 Task: Print the page with background graphics.
Action: Mouse moved to (40, 117)
Screenshot: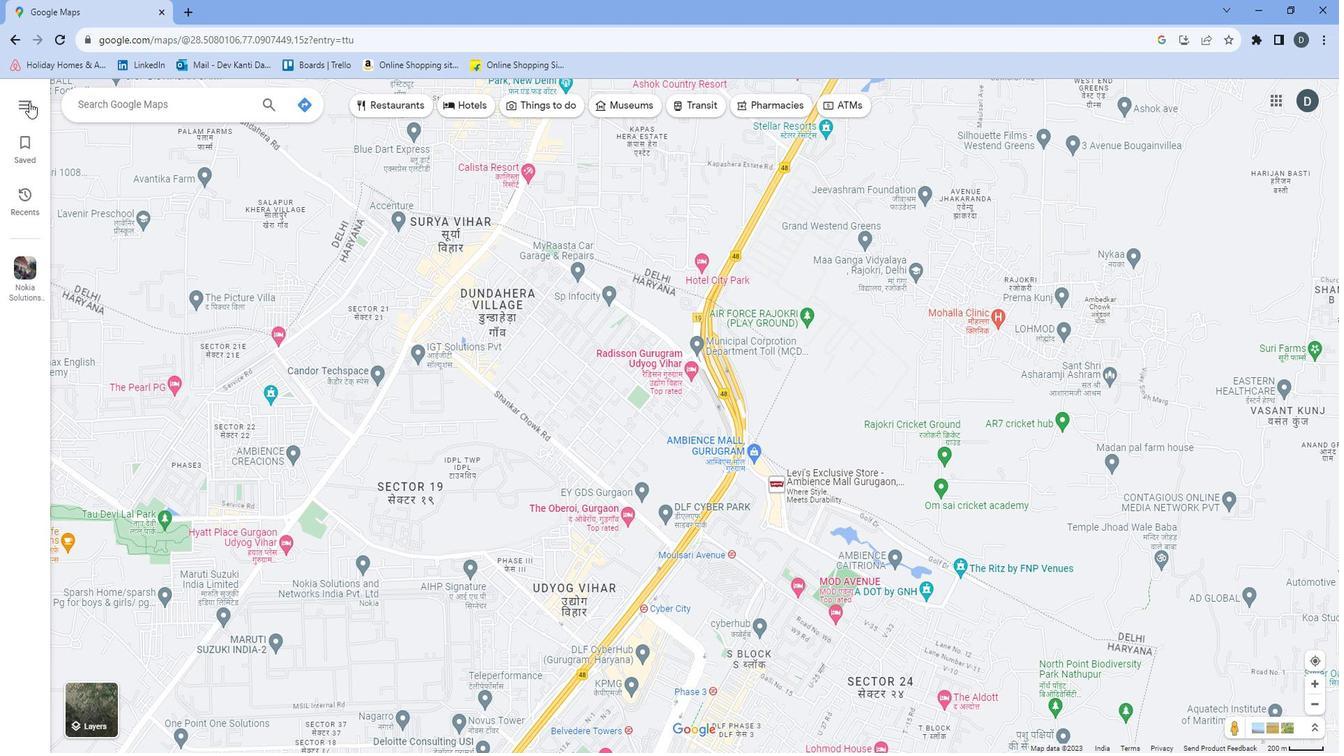 
Action: Mouse pressed left at (40, 117)
Screenshot: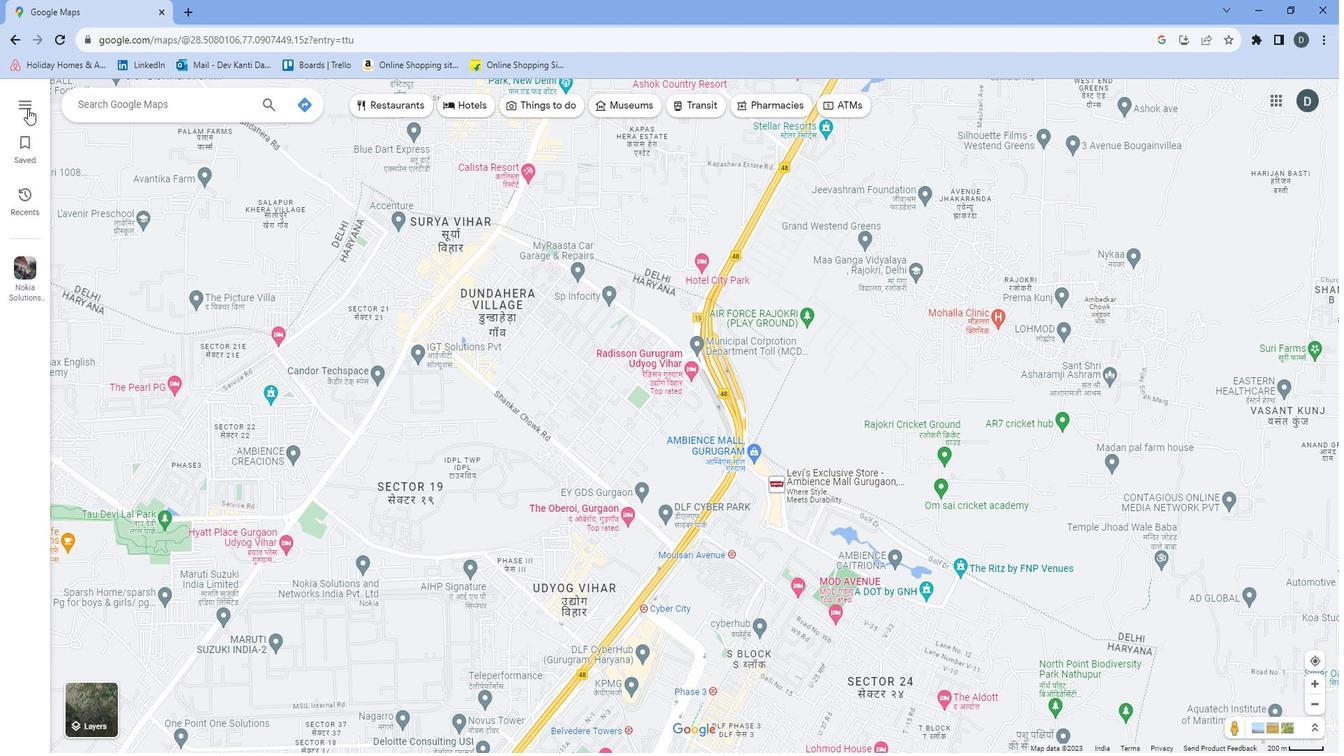 
Action: Mouse moved to (72, 369)
Screenshot: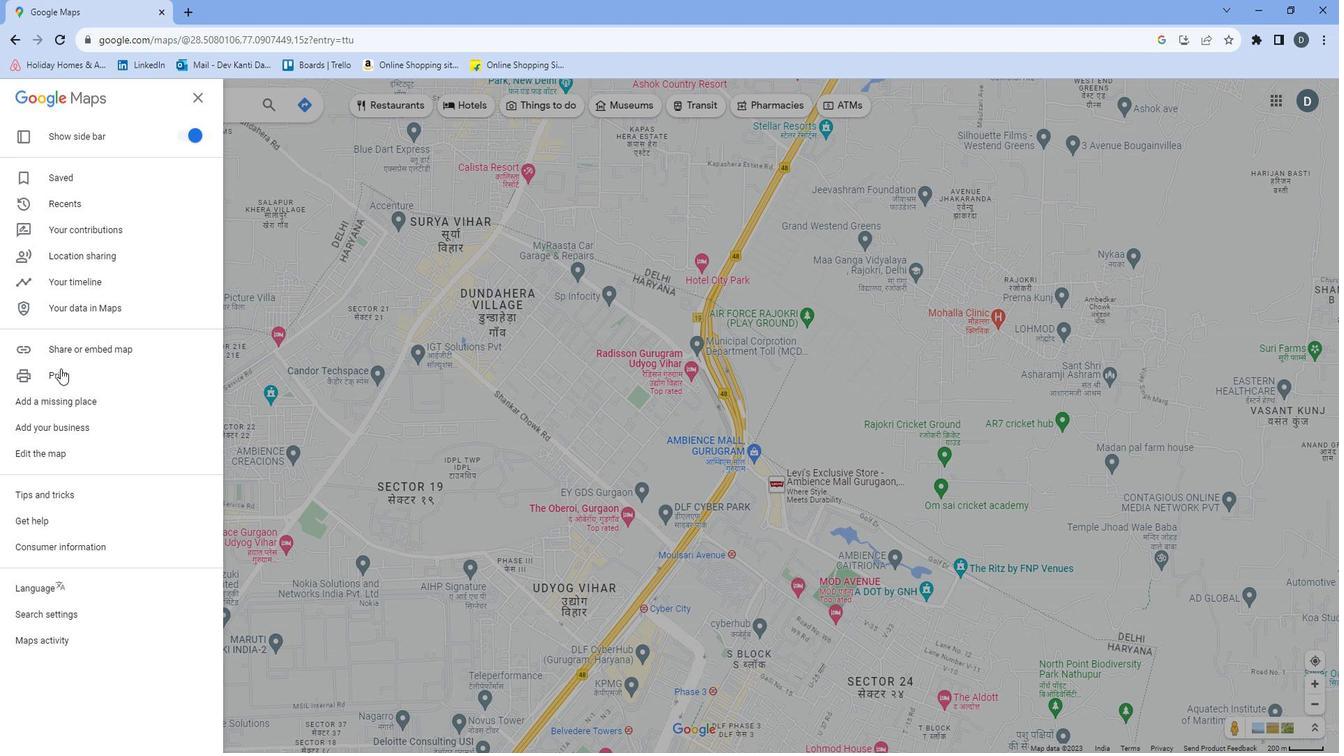 
Action: Mouse pressed left at (72, 369)
Screenshot: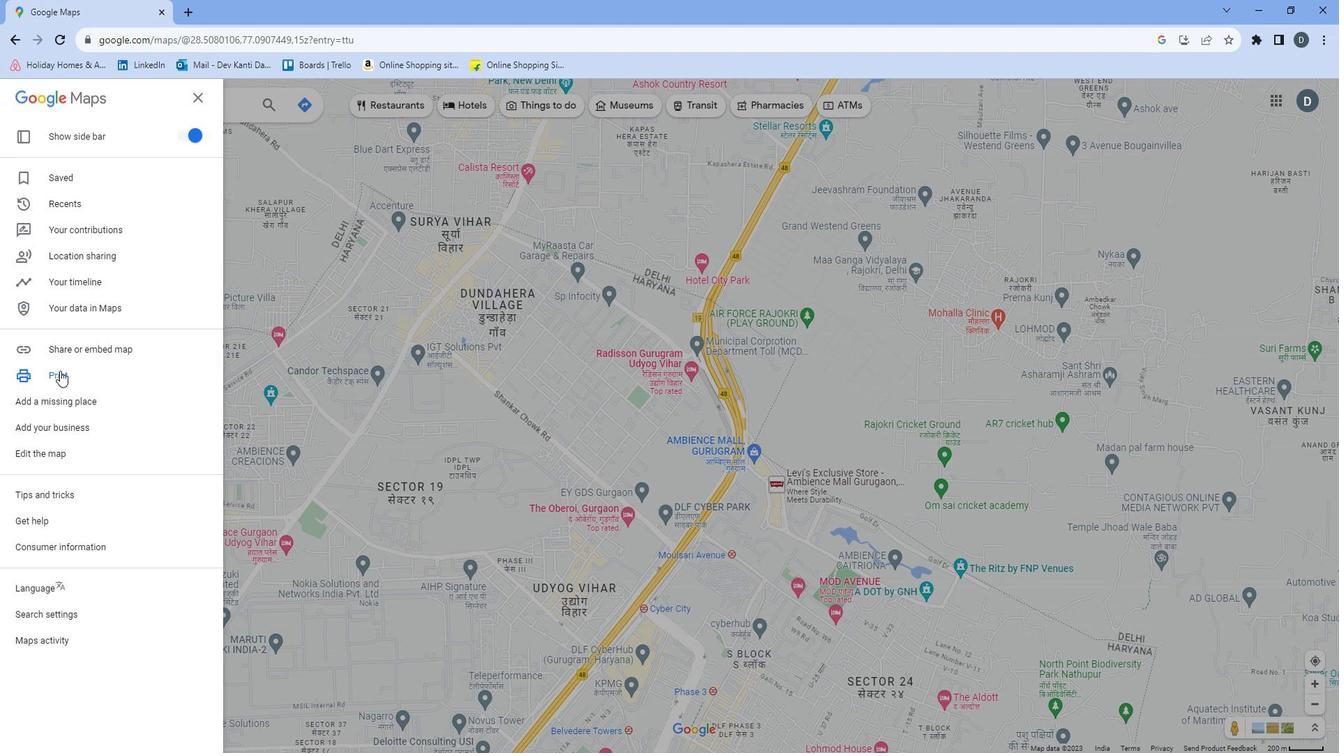 
Action: Mouse moved to (1325, 119)
Screenshot: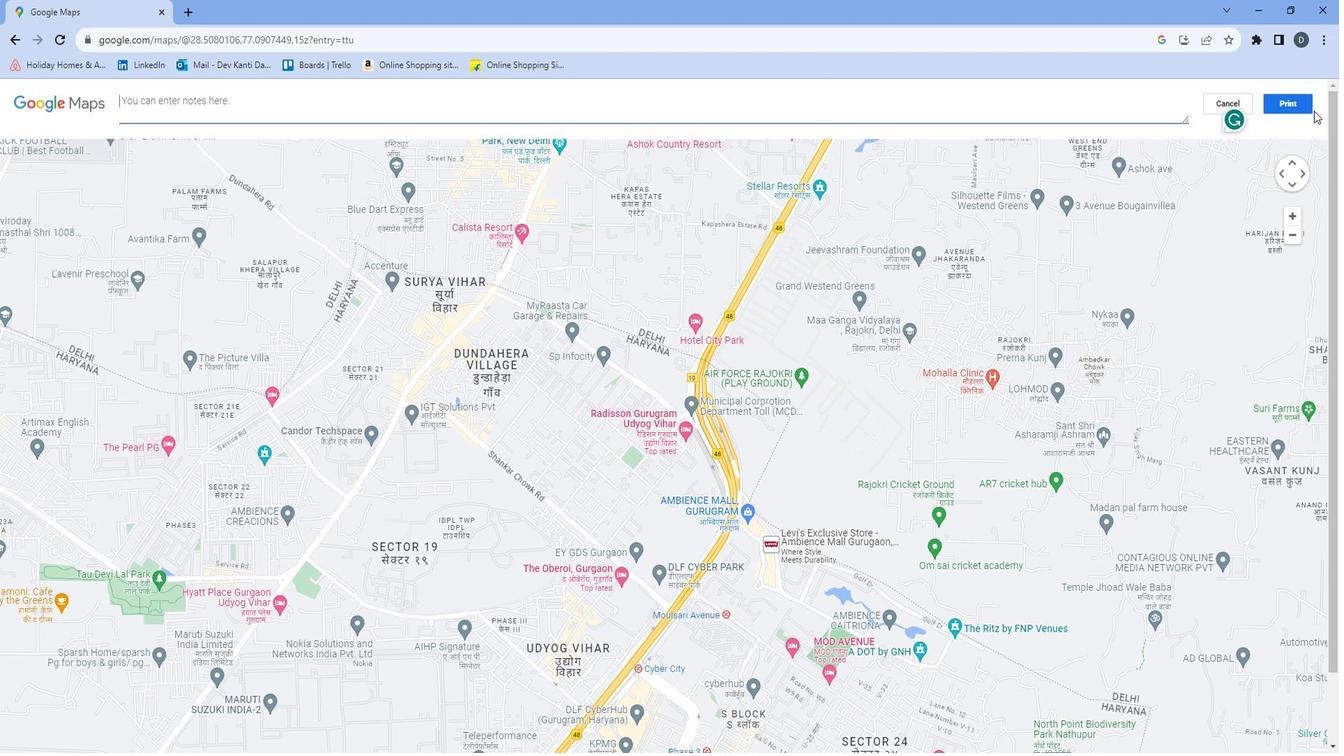 
Action: Mouse pressed left at (1325, 119)
Screenshot: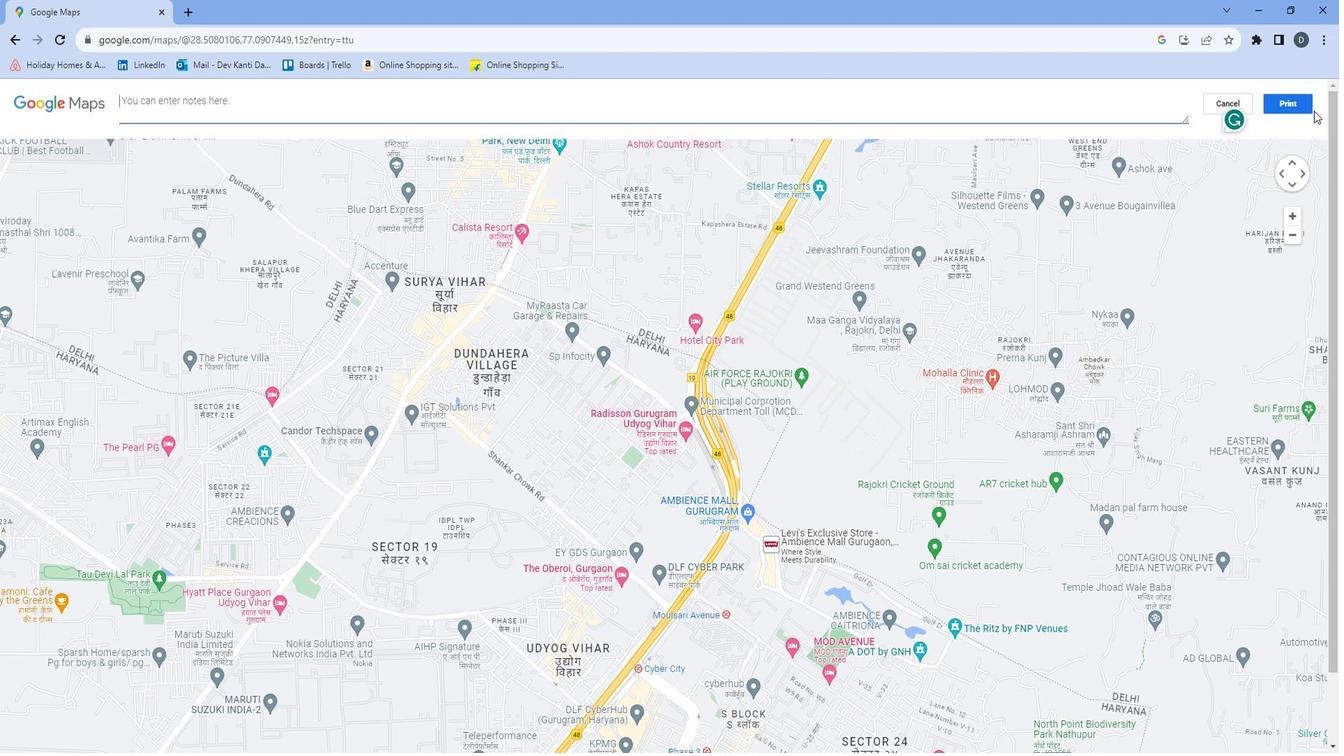 
Action: Mouse moved to (1092, 298)
Screenshot: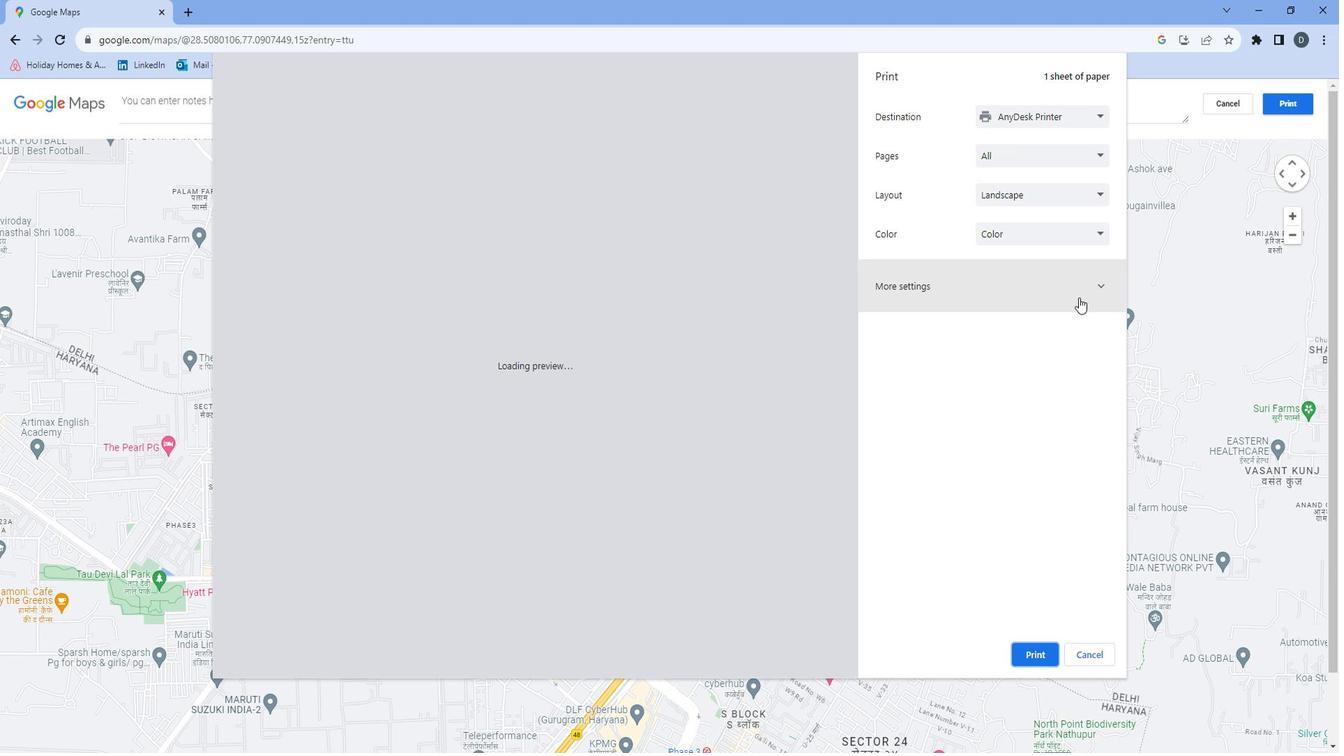 
Action: Mouse pressed left at (1092, 298)
Screenshot: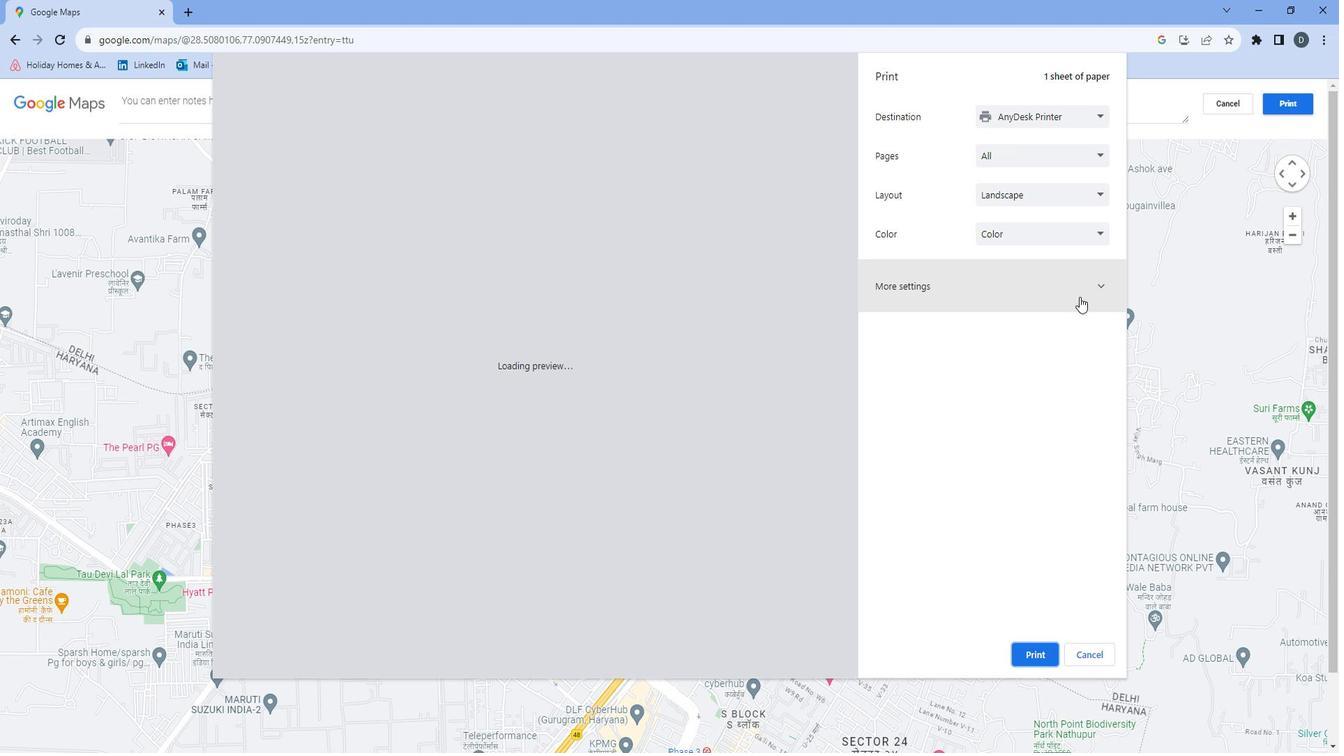 
Action: Mouse moved to (994, 544)
Screenshot: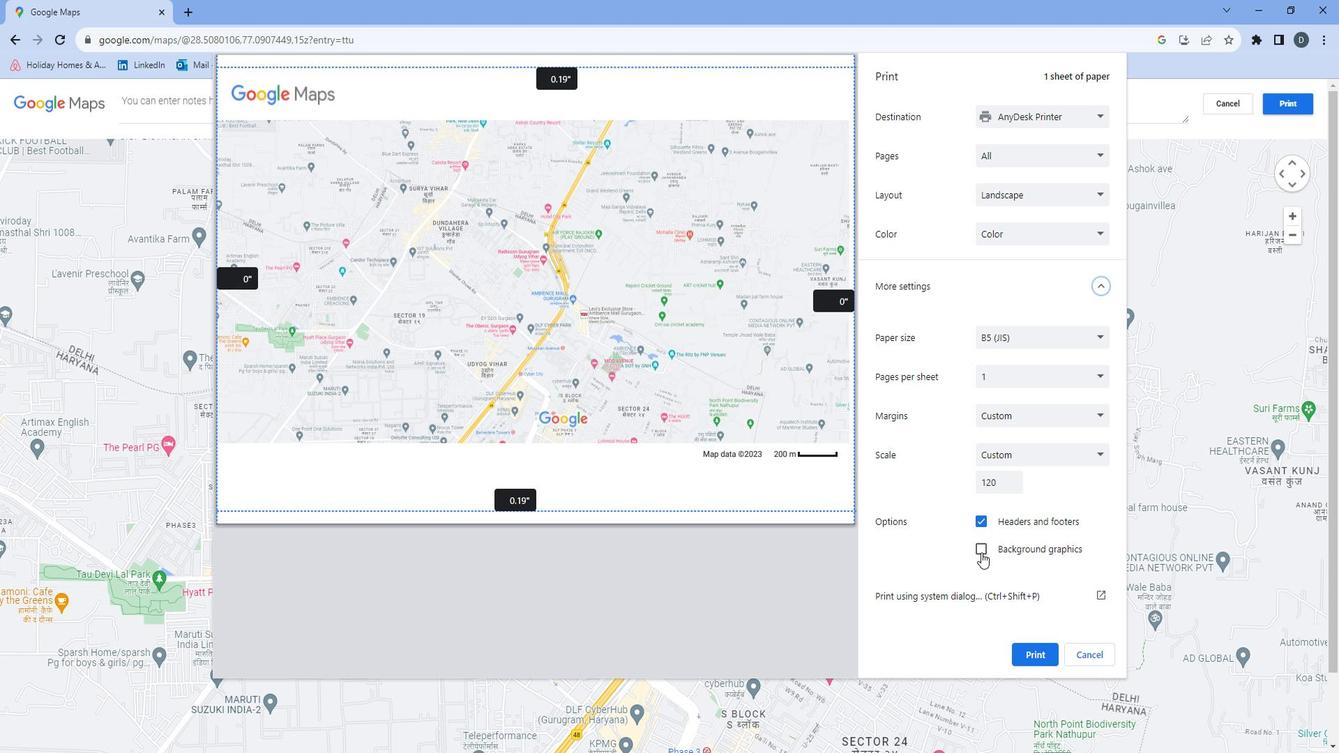 
Action: Mouse pressed left at (994, 544)
Screenshot: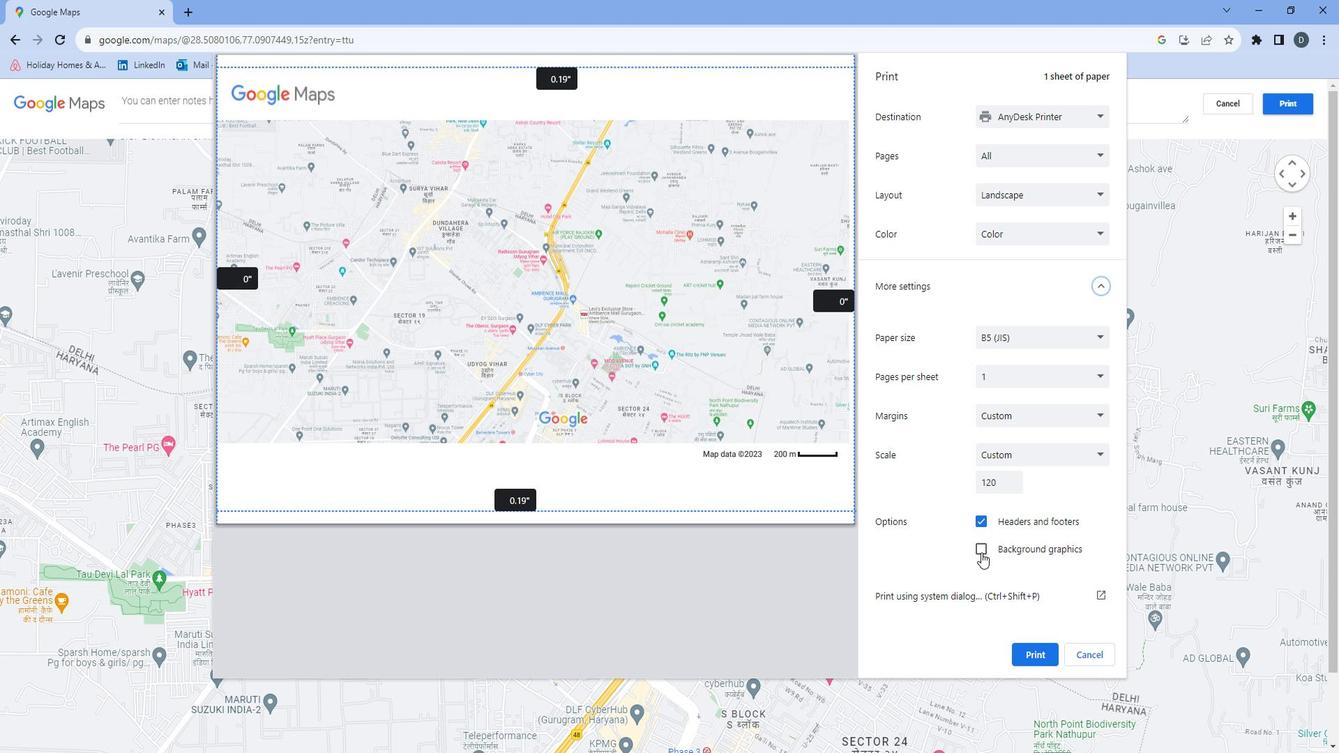 
Action: Mouse moved to (1037, 633)
Screenshot: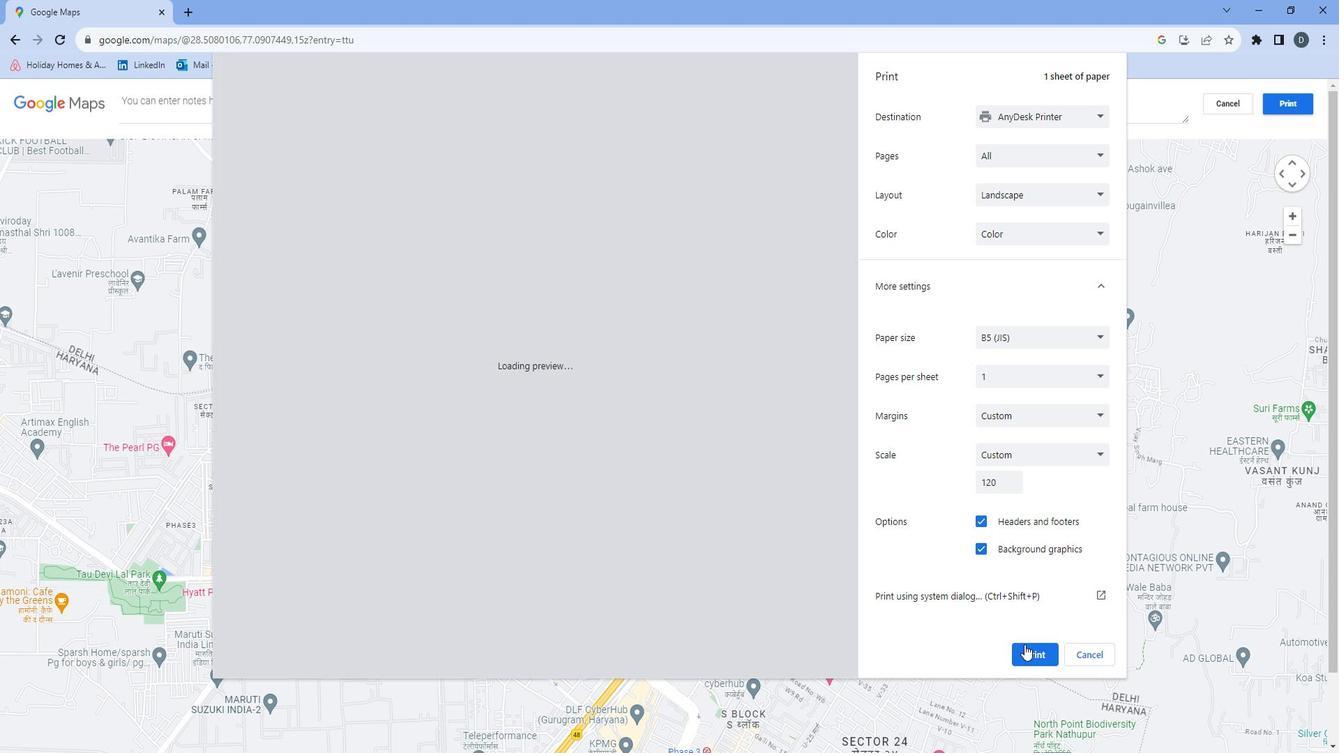 
Action: Mouse pressed left at (1037, 633)
Screenshot: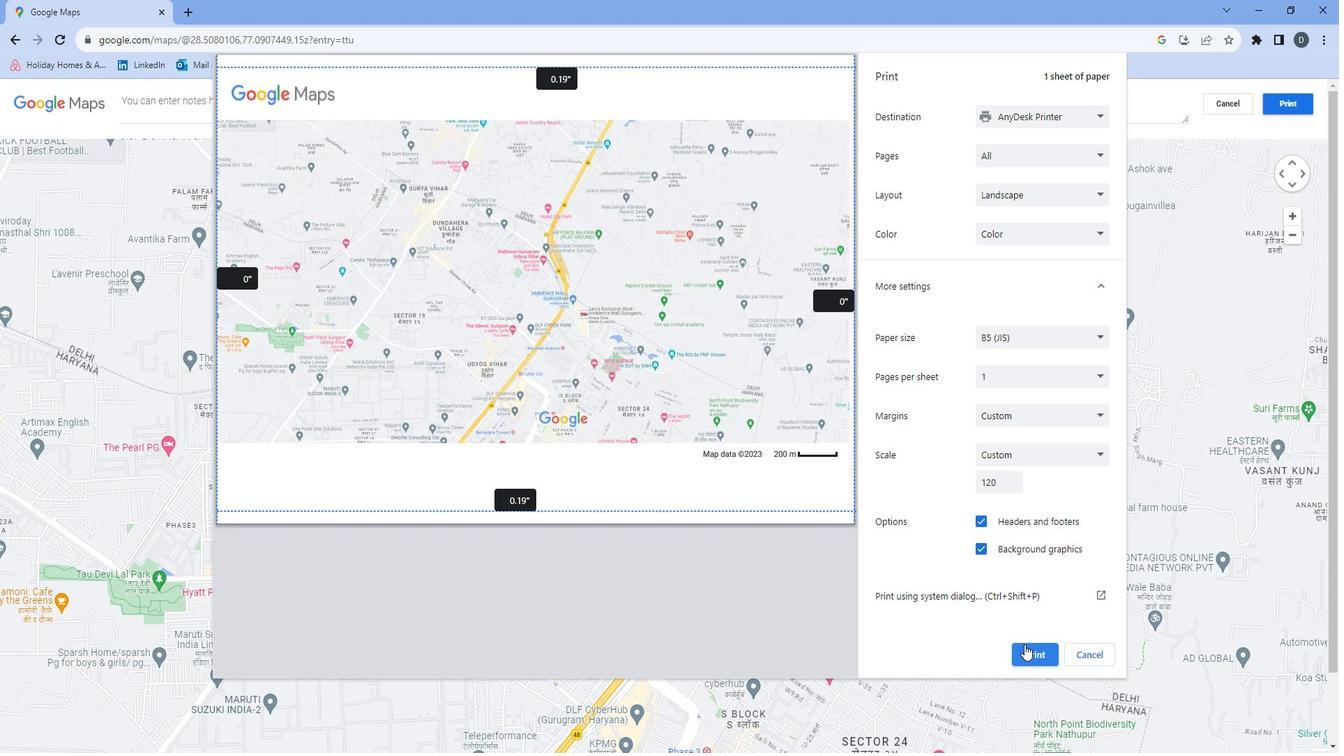 
Action: Mouse moved to (1024, 594)
Screenshot: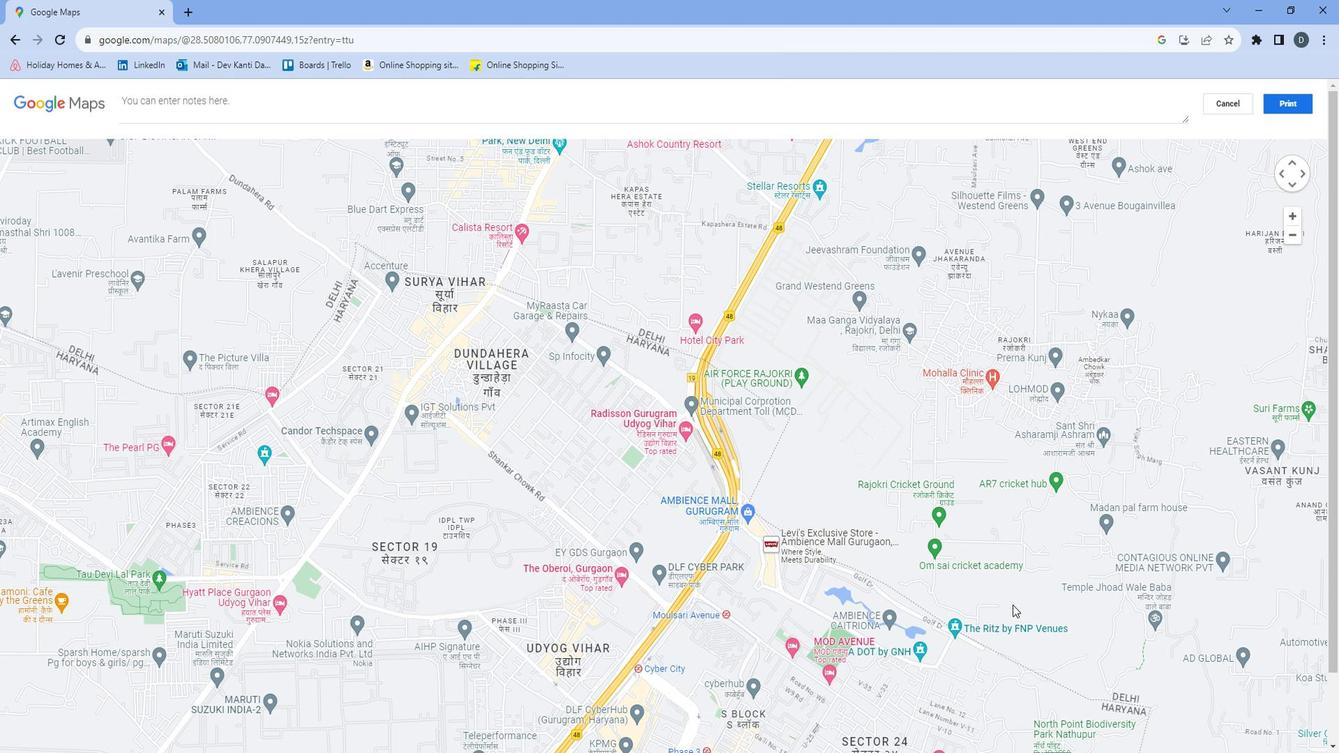 
